 Task: Use search operators to find and preview messages with particular Mail.
Action: Mouse moved to (212, 70)
Screenshot: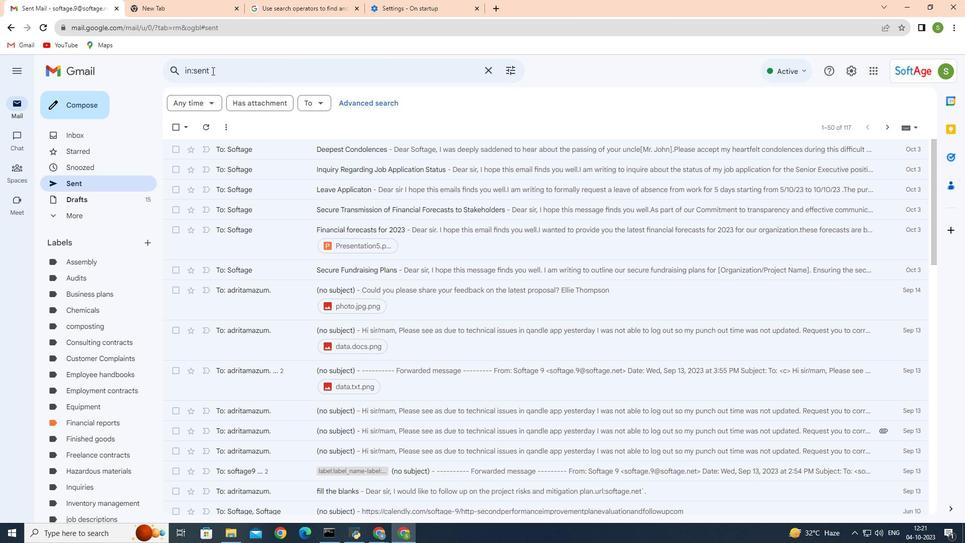 
Action: Mouse pressed left at (212, 70)
Screenshot: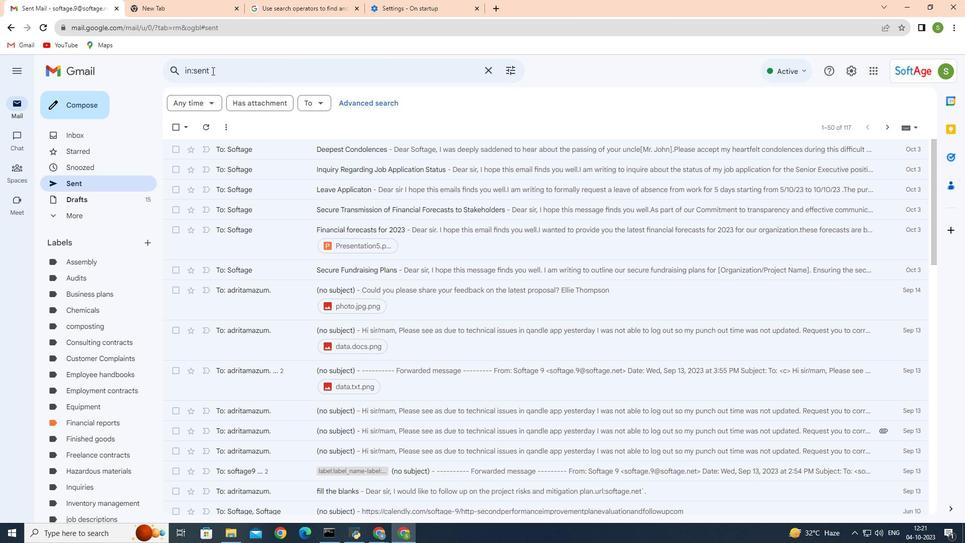 
Action: Mouse moved to (170, 68)
Screenshot: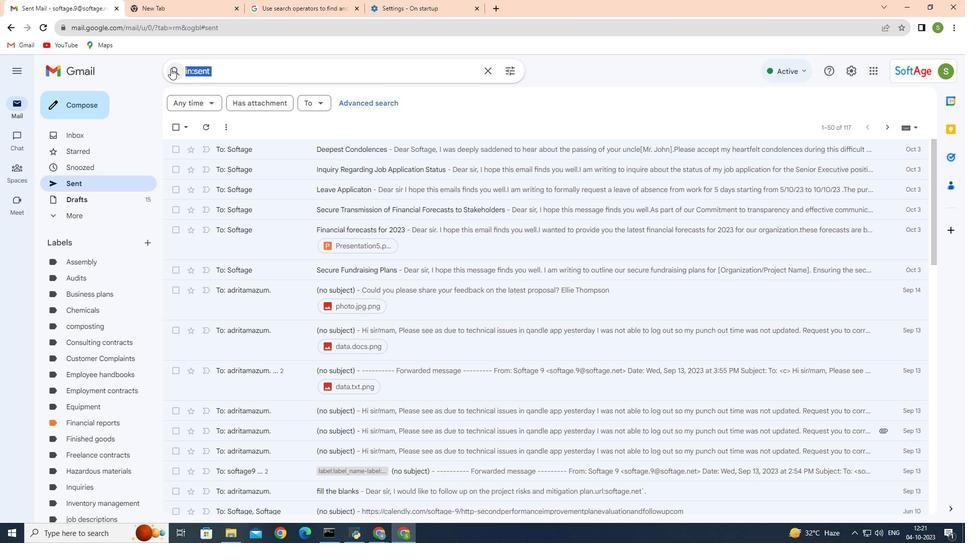 
Action: Key pressed to<Key.space>
Screenshot: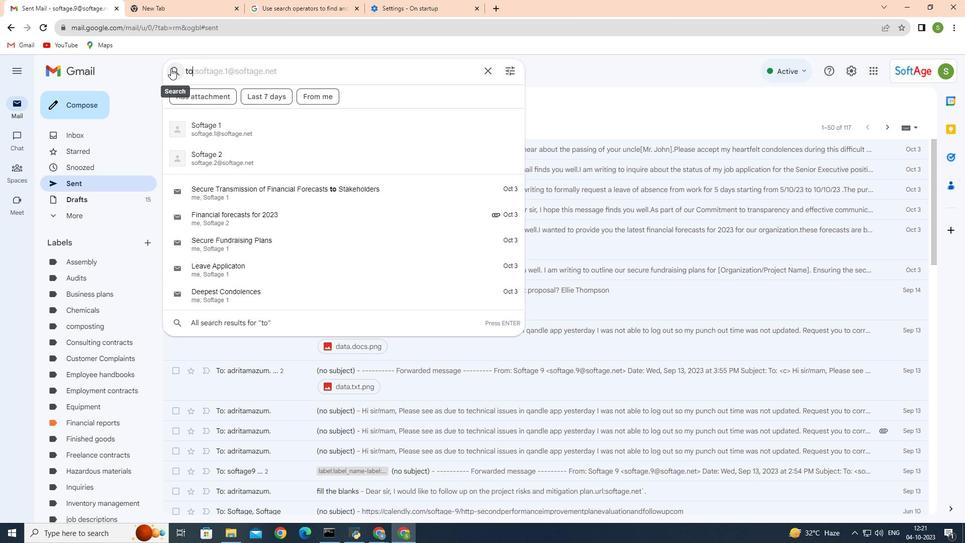 
Action: Mouse moved to (230, 157)
Screenshot: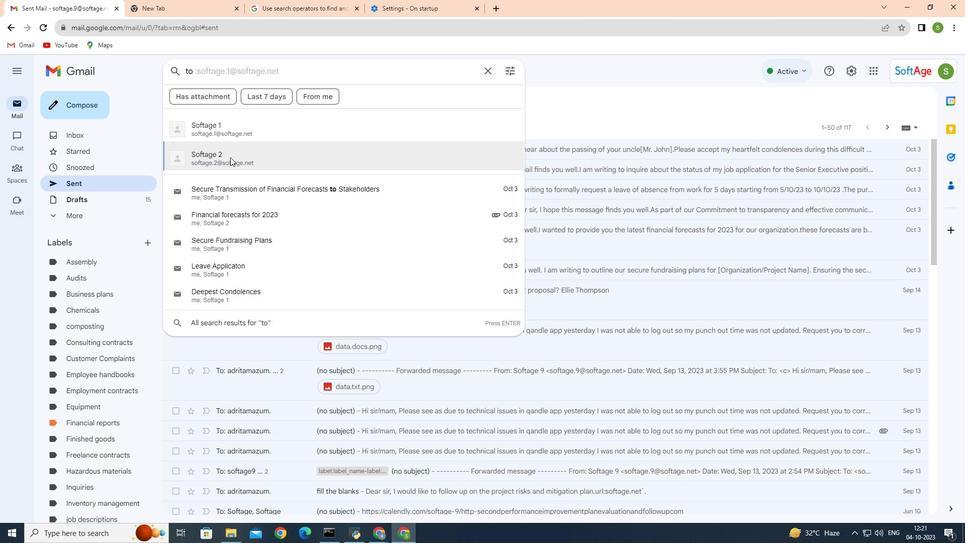 
Action: Mouse pressed left at (230, 157)
Screenshot: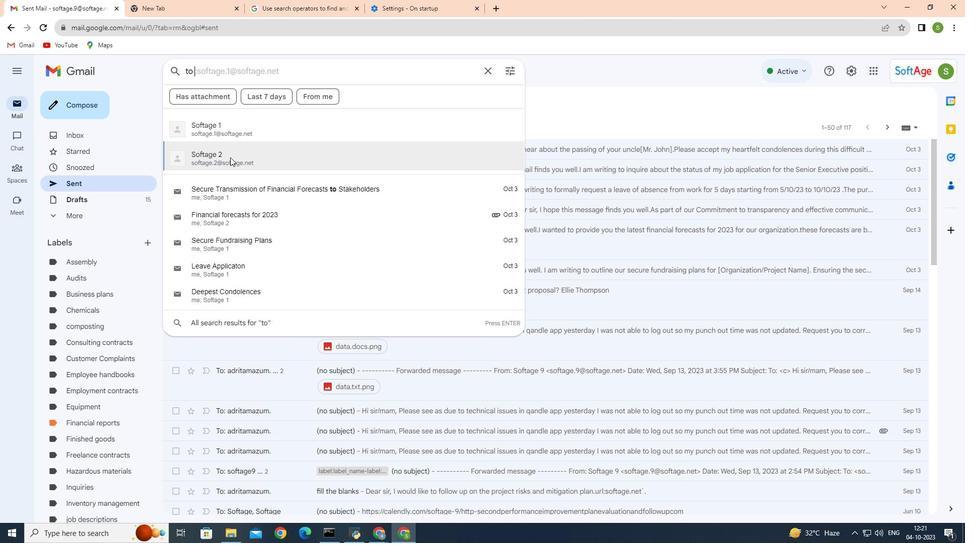 
Action: Mouse moved to (283, 68)
Screenshot: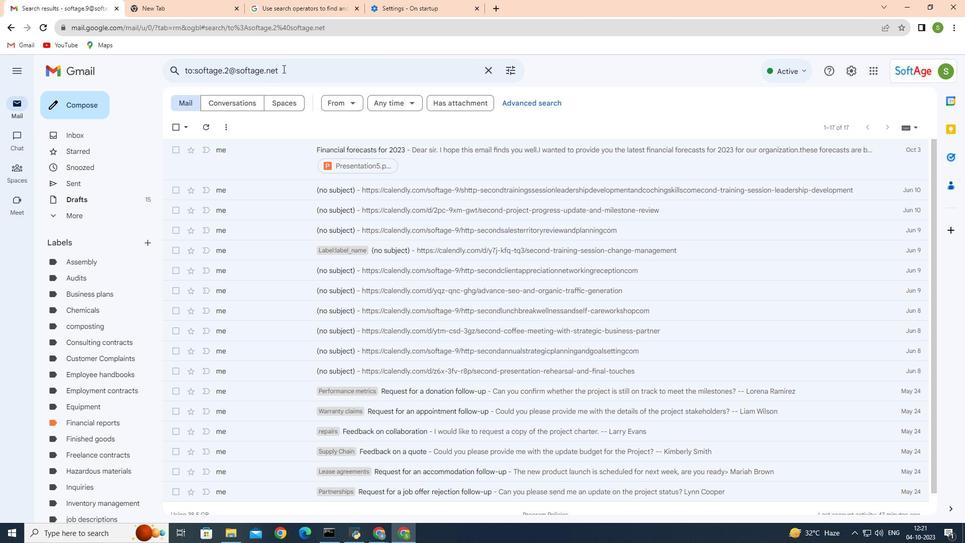 
Action: Mouse pressed left at (283, 68)
Screenshot: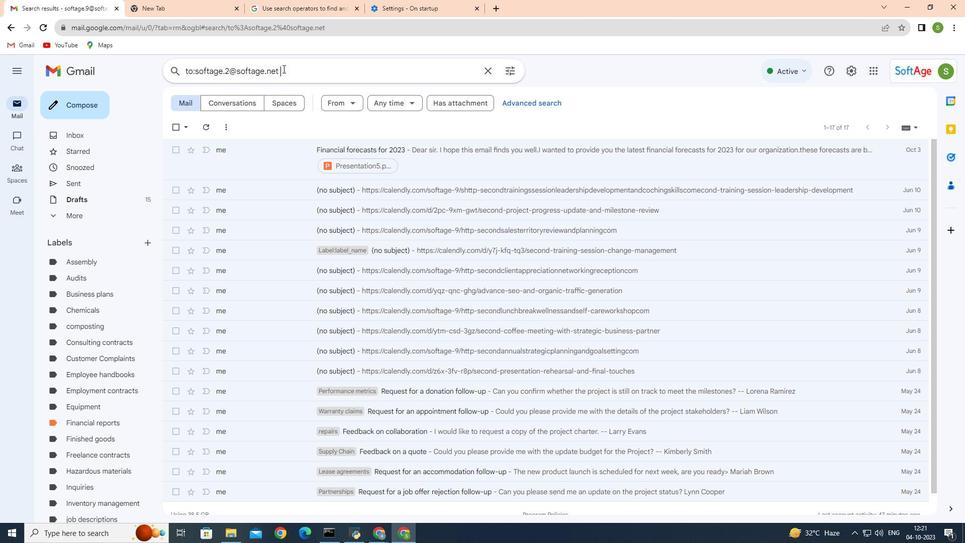
Action: Mouse moved to (286, 72)
Screenshot: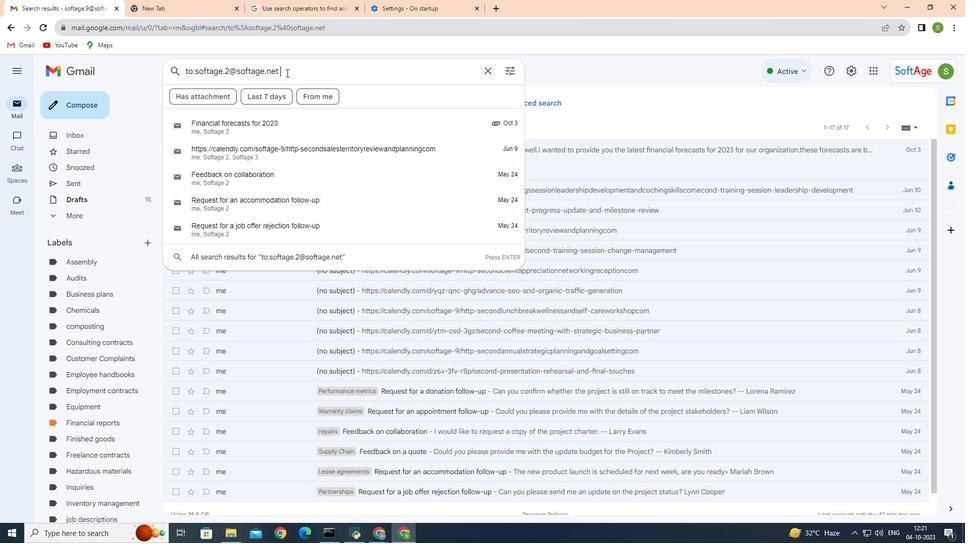 
Action: Mouse pressed left at (286, 72)
Screenshot: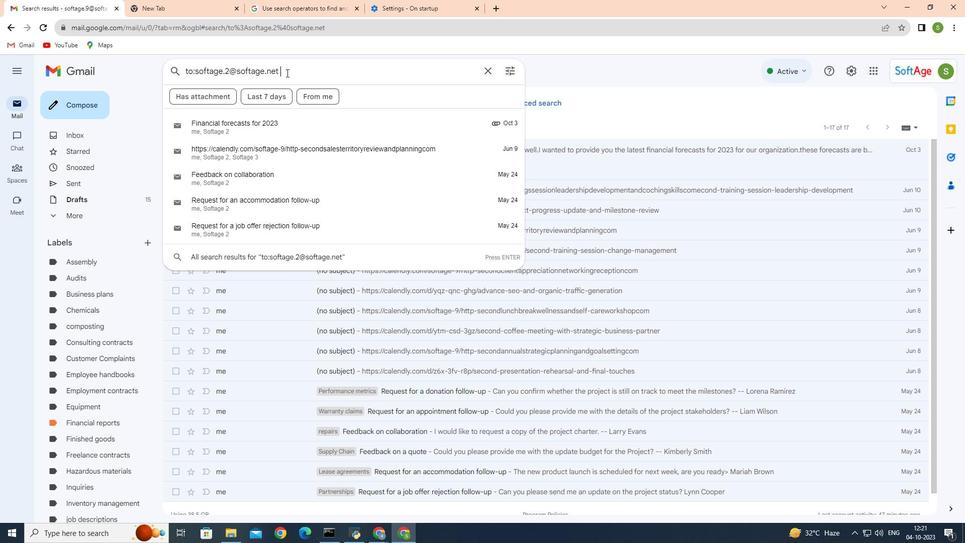 
Action: Mouse moved to (192, 76)
Screenshot: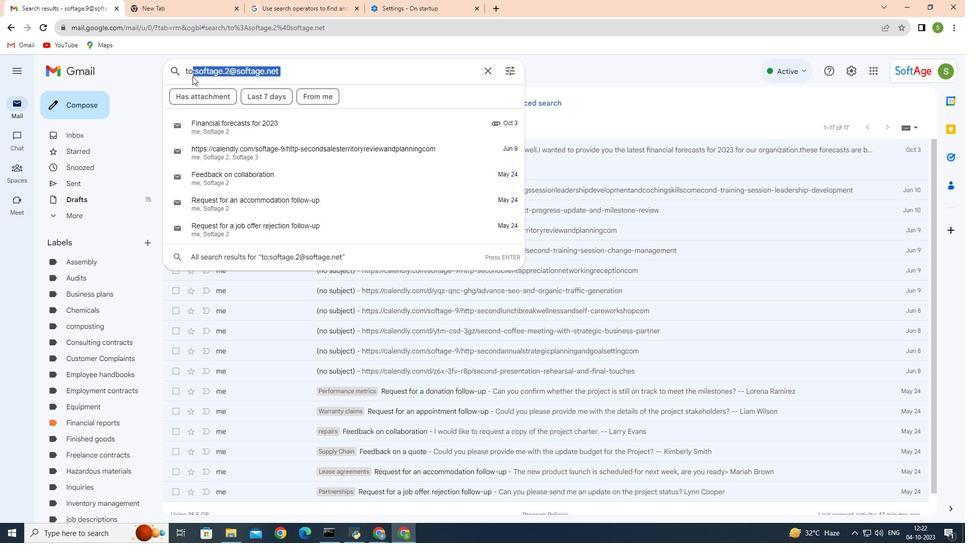 
Action: Key pressed <Key.backspace><Key.space>so
Screenshot: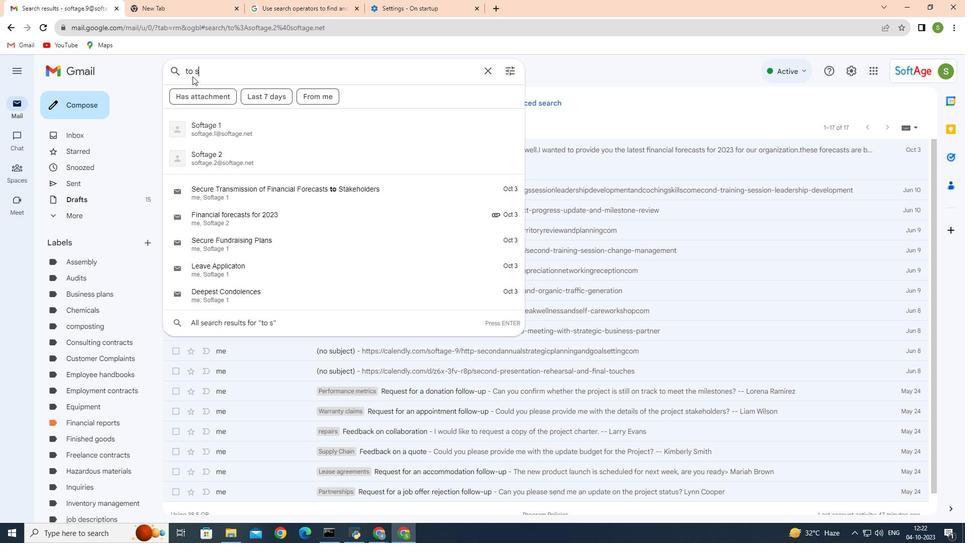 
Action: Mouse moved to (208, 124)
Screenshot: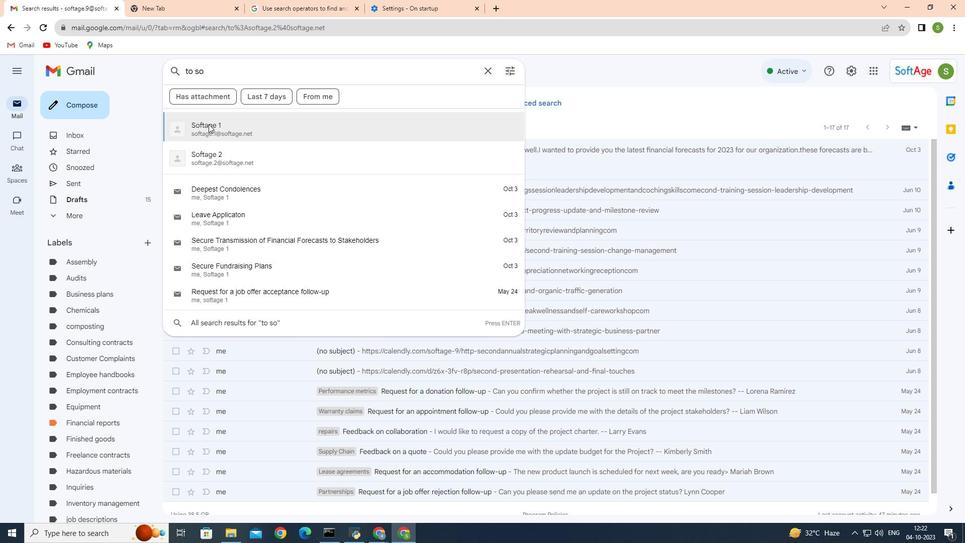 
Action: Mouse pressed left at (208, 124)
Screenshot: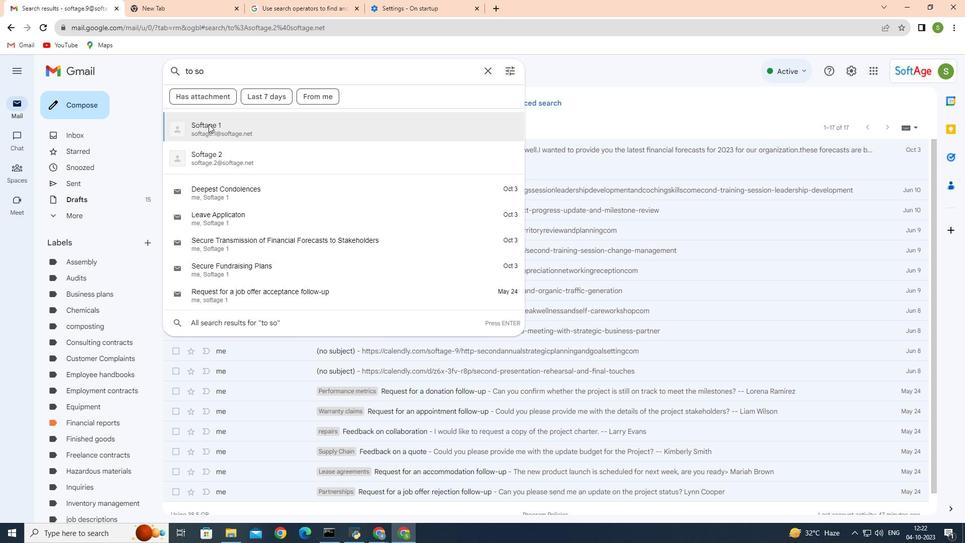 
Action: Mouse moved to (228, 164)
Screenshot: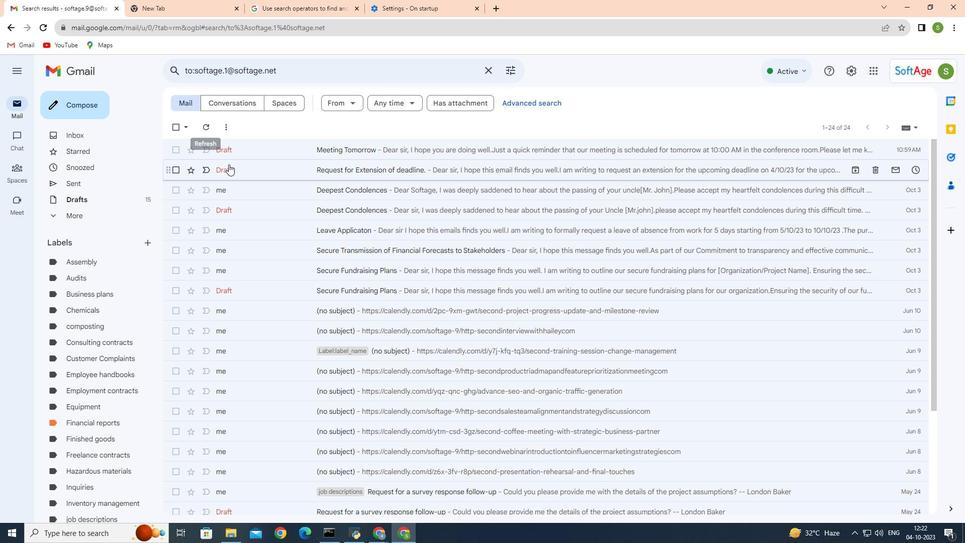 
Action: Mouse scrolled (228, 163) with delta (0, 0)
Screenshot: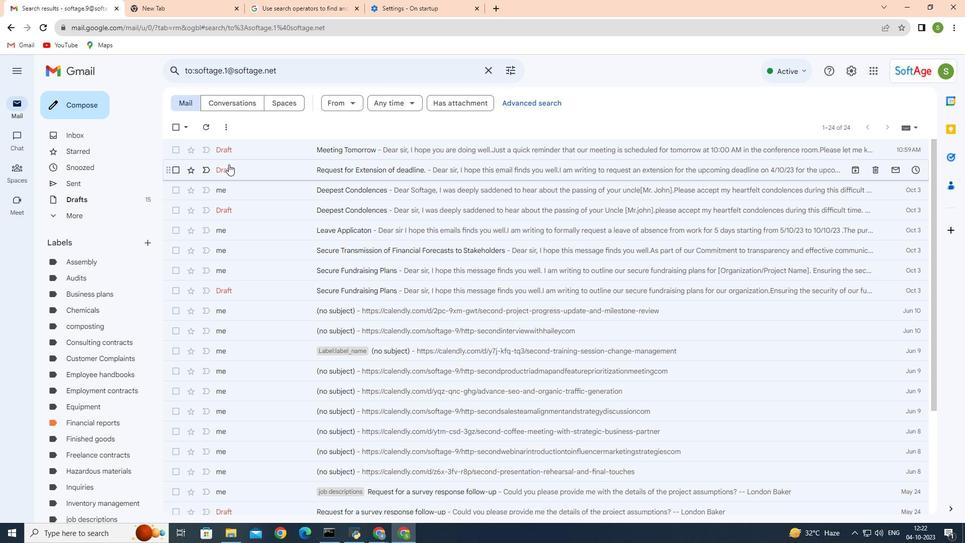 
Action: Mouse scrolled (228, 163) with delta (0, 0)
Screenshot: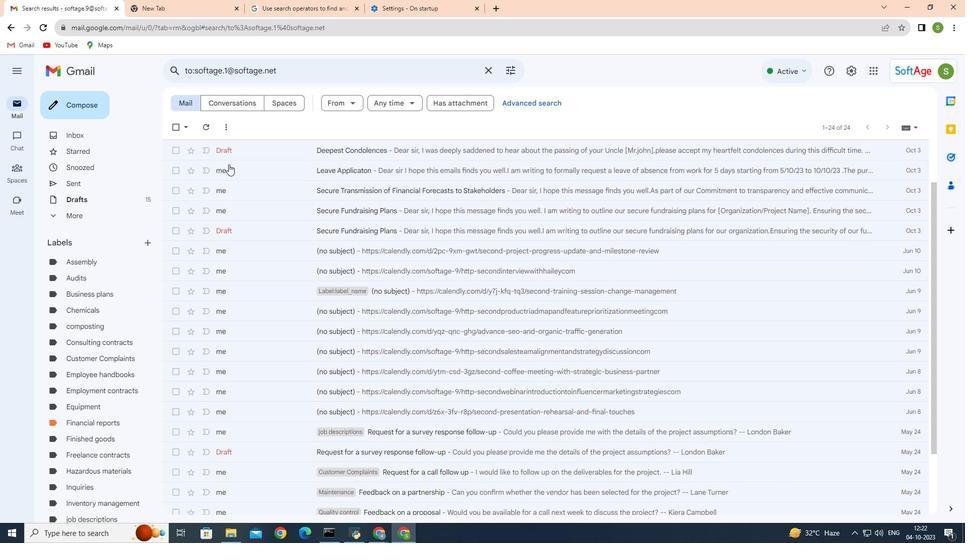 
Action: Mouse scrolled (228, 163) with delta (0, 0)
Screenshot: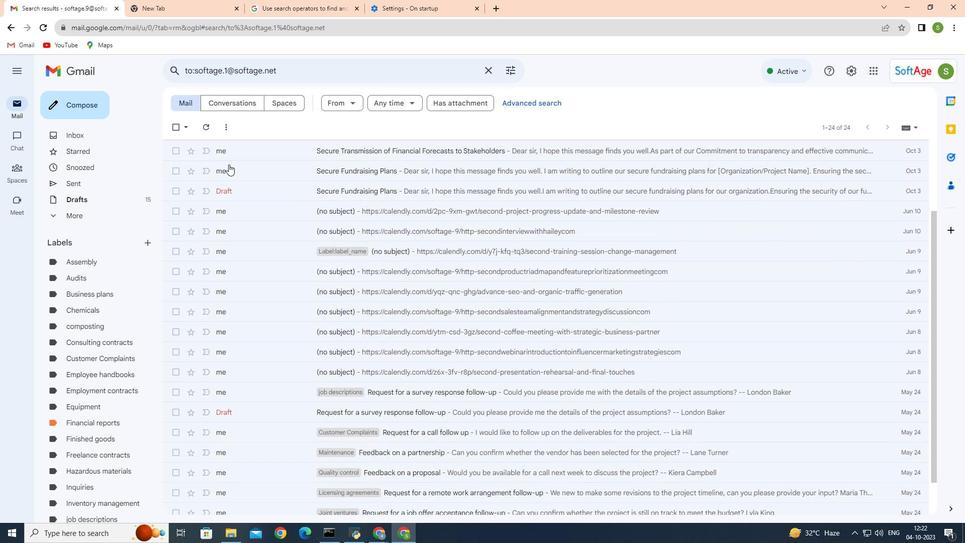 
Action: Mouse scrolled (228, 163) with delta (0, 0)
Screenshot: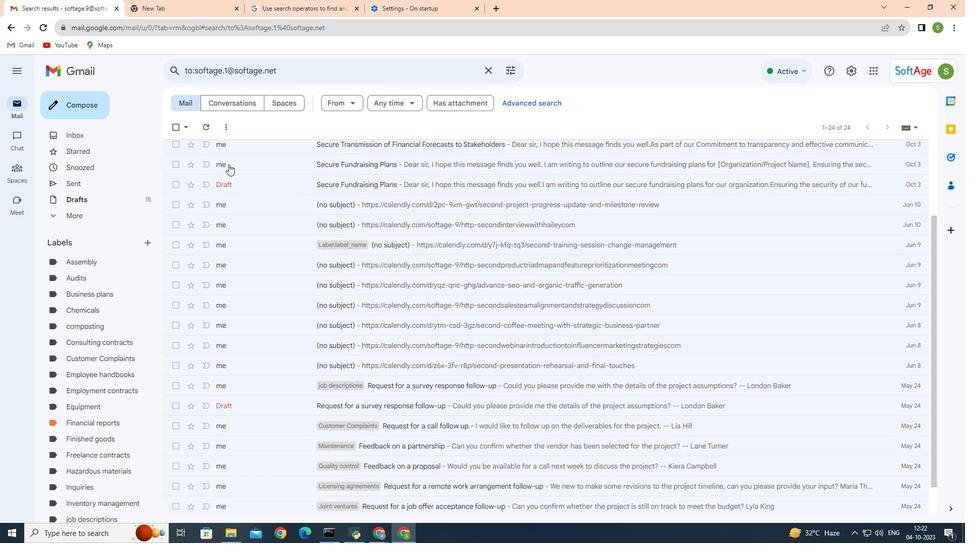 
Action: Mouse moved to (229, 164)
Screenshot: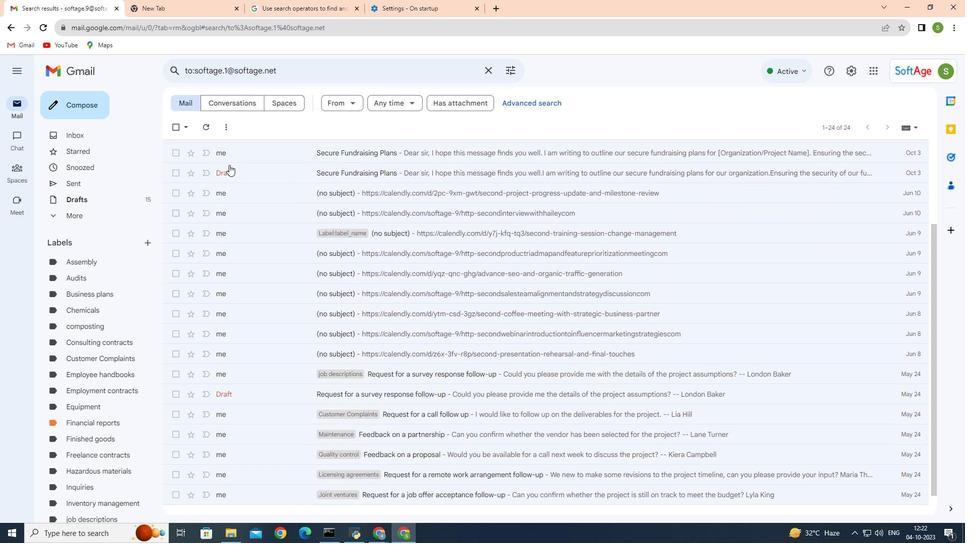 
Action: Mouse scrolled (229, 164) with delta (0, 0)
Screenshot: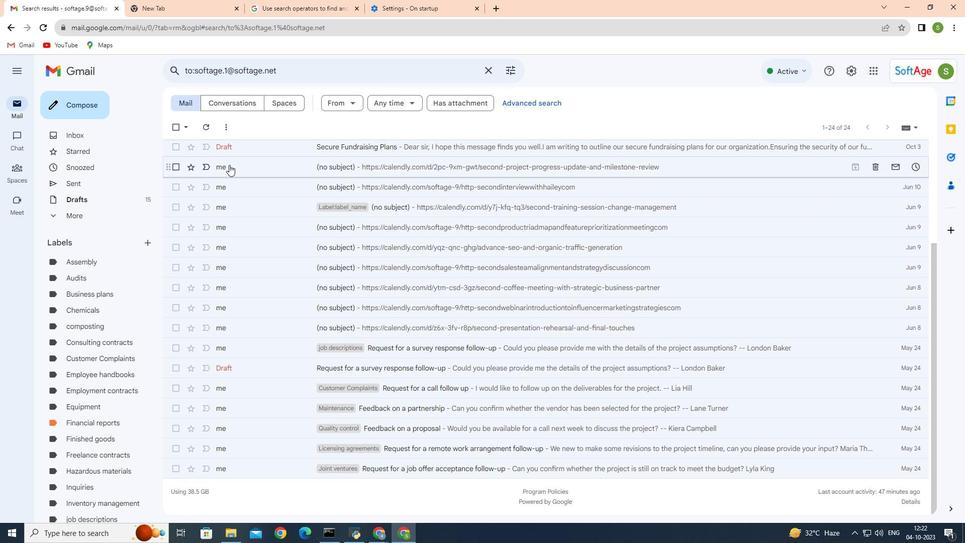 
Action: Mouse scrolled (229, 164) with delta (0, 0)
Screenshot: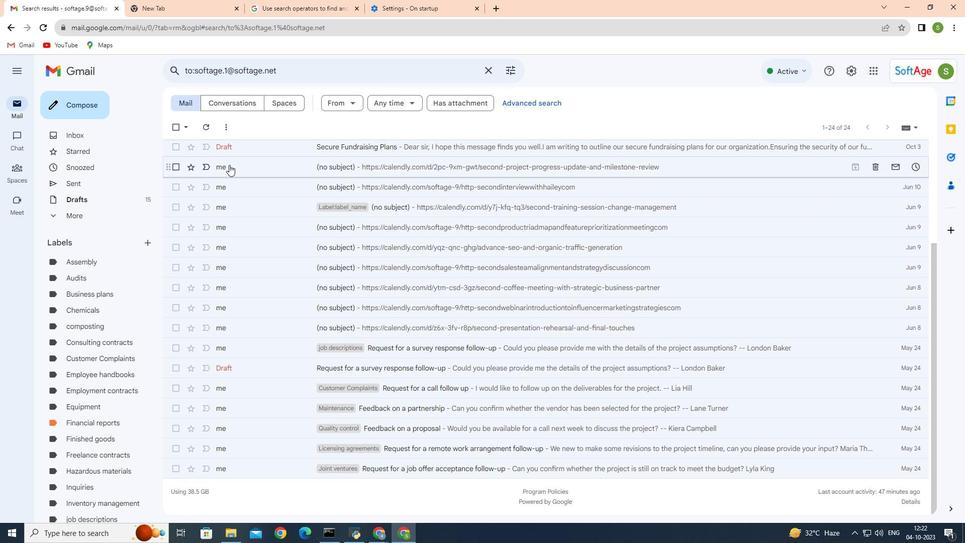 
Action: Mouse scrolled (229, 164) with delta (0, 0)
Screenshot: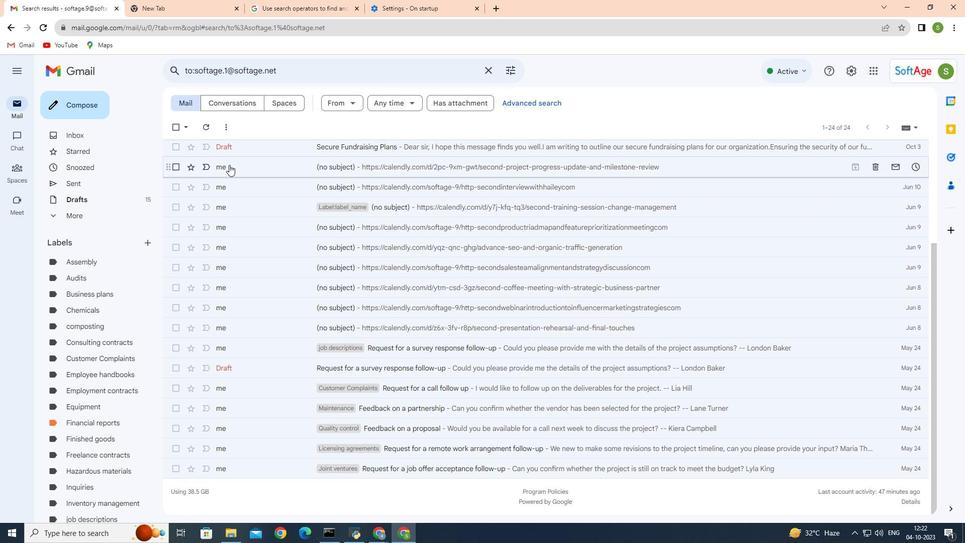 
Action: Mouse scrolled (229, 164) with delta (0, 0)
Screenshot: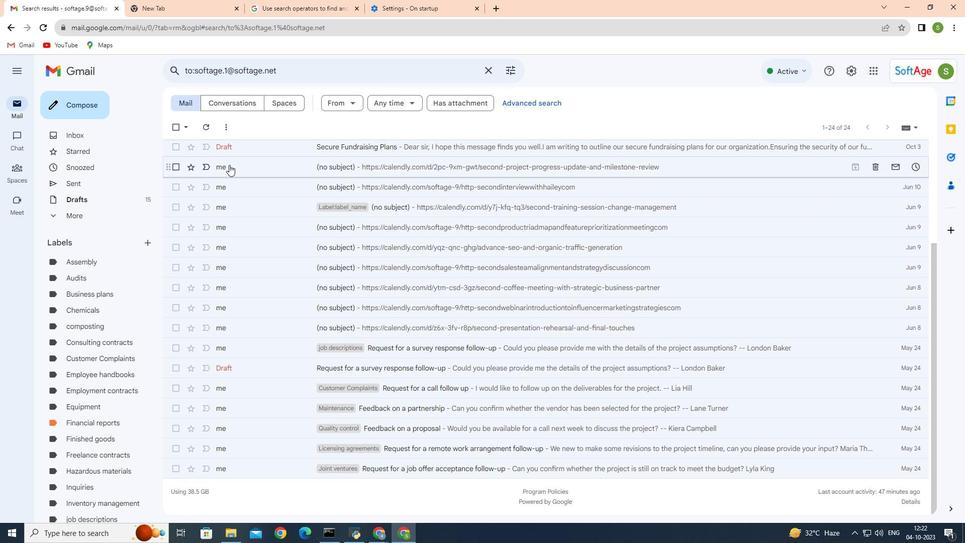 
Action: Mouse scrolled (229, 164) with delta (0, 0)
Screenshot: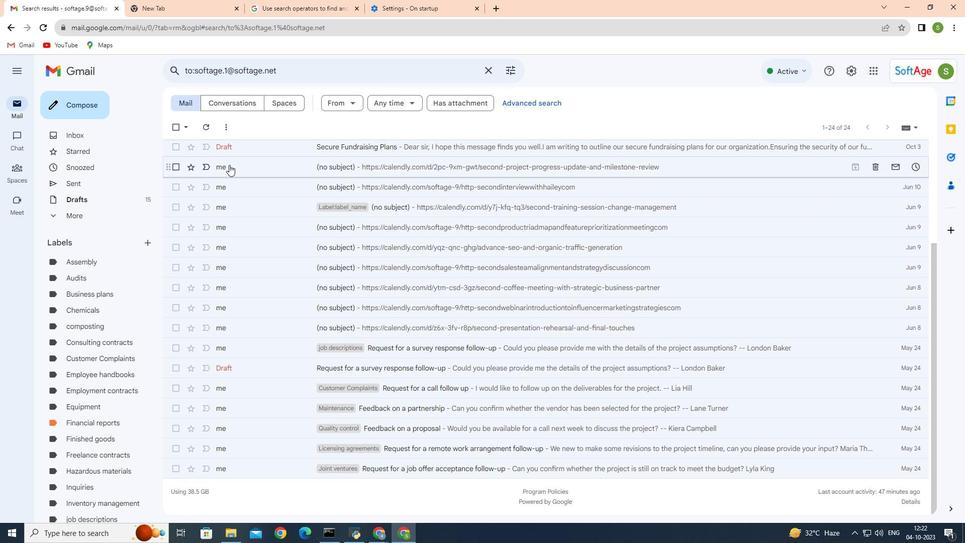 
Action: Mouse moved to (230, 172)
Screenshot: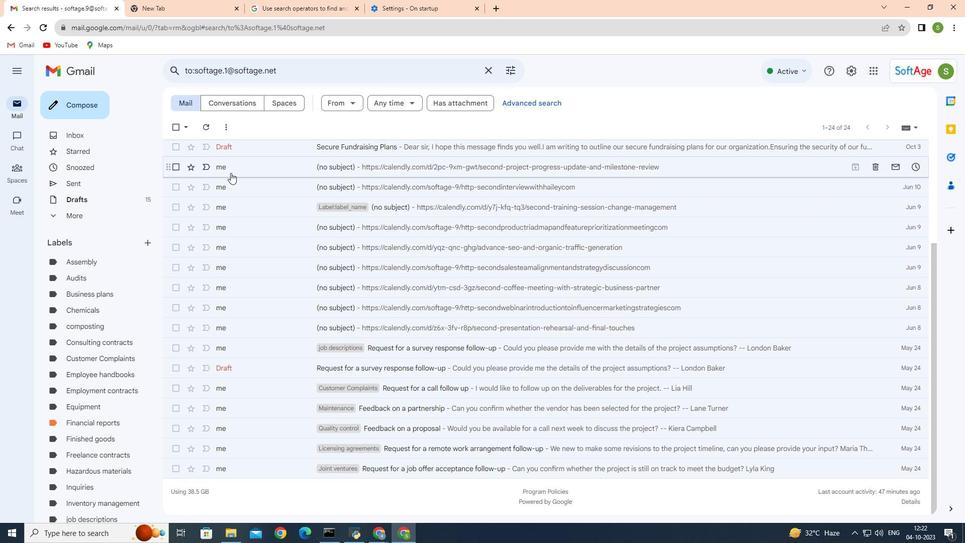 
Action: Mouse scrolled (230, 173) with delta (0, 0)
Screenshot: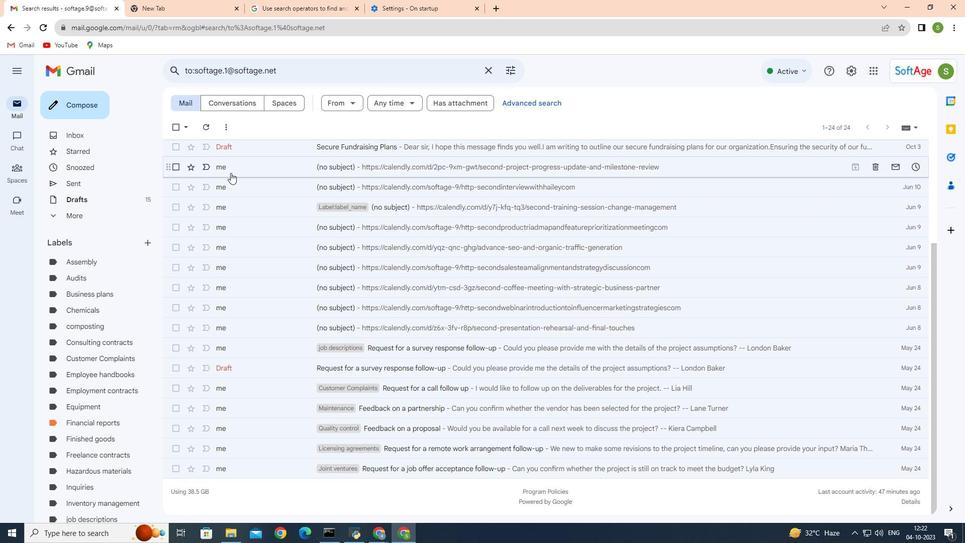 
Action: Mouse scrolled (230, 173) with delta (0, 0)
Screenshot: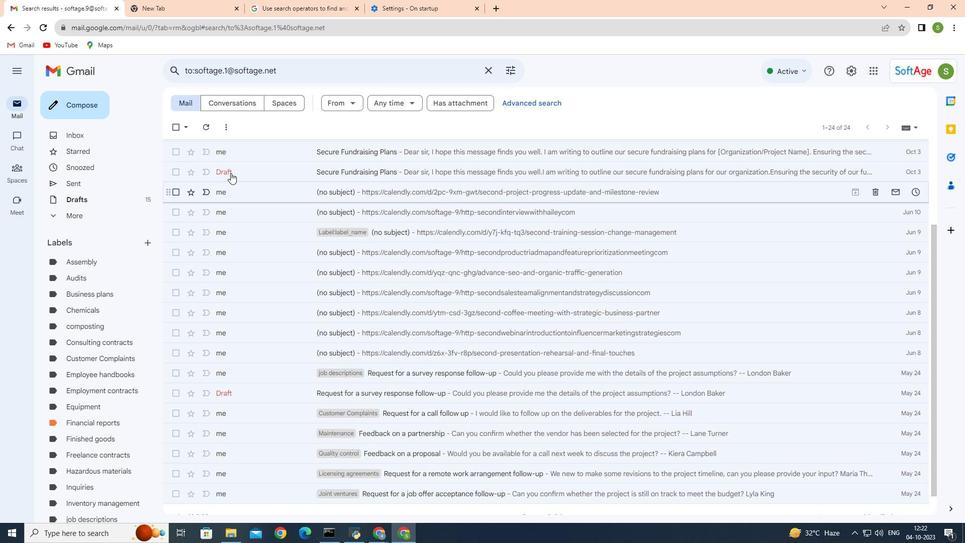 
Action: Mouse scrolled (230, 173) with delta (0, 0)
Screenshot: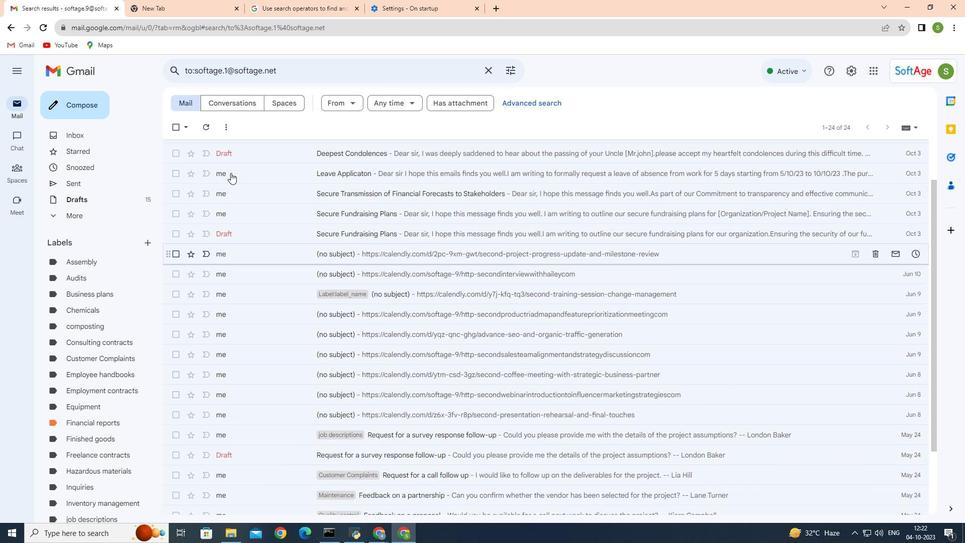 
Action: Mouse moved to (231, 176)
Screenshot: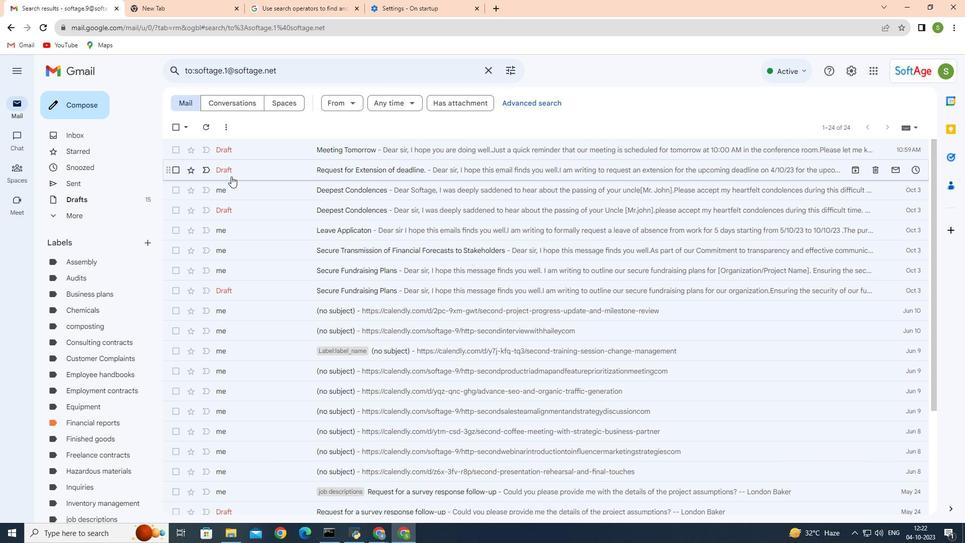 
Action: Mouse scrolled (231, 177) with delta (0, 0)
Screenshot: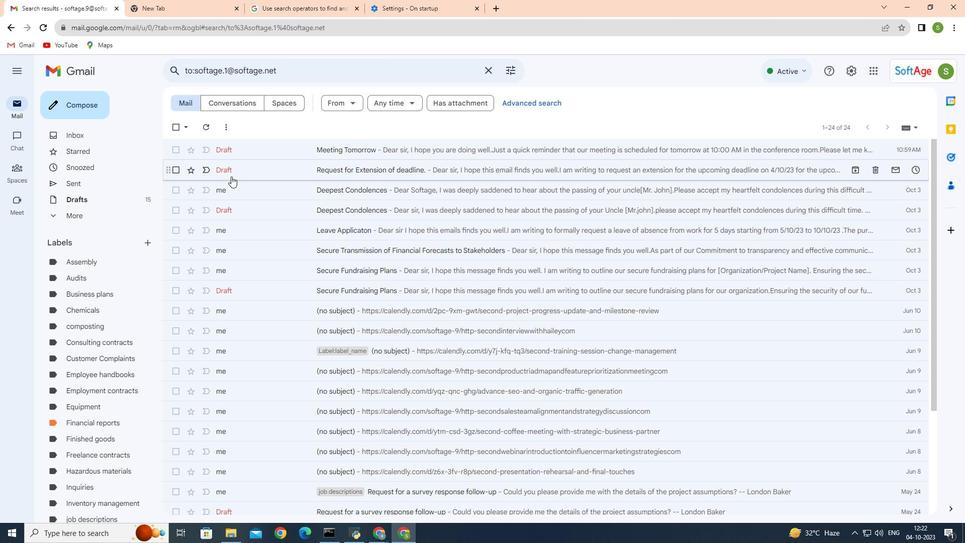 
Action: Mouse scrolled (231, 177) with delta (0, 0)
Screenshot: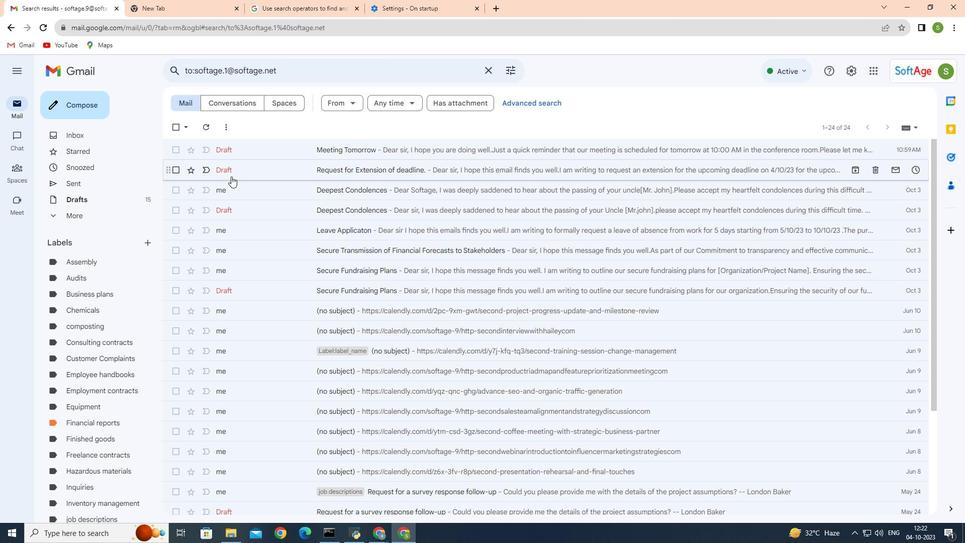 
Action: Mouse scrolled (231, 177) with delta (0, 0)
Screenshot: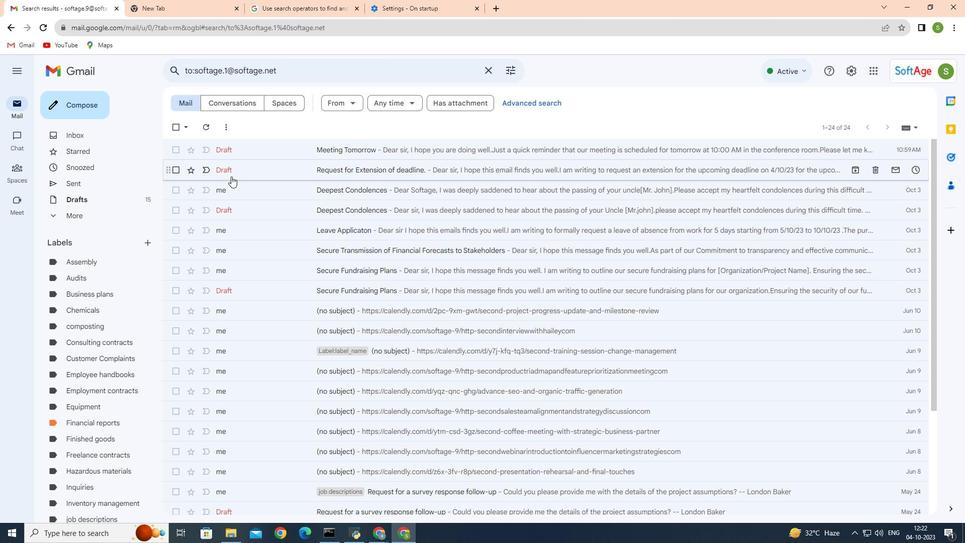 
Action: Mouse moved to (226, 186)
Screenshot: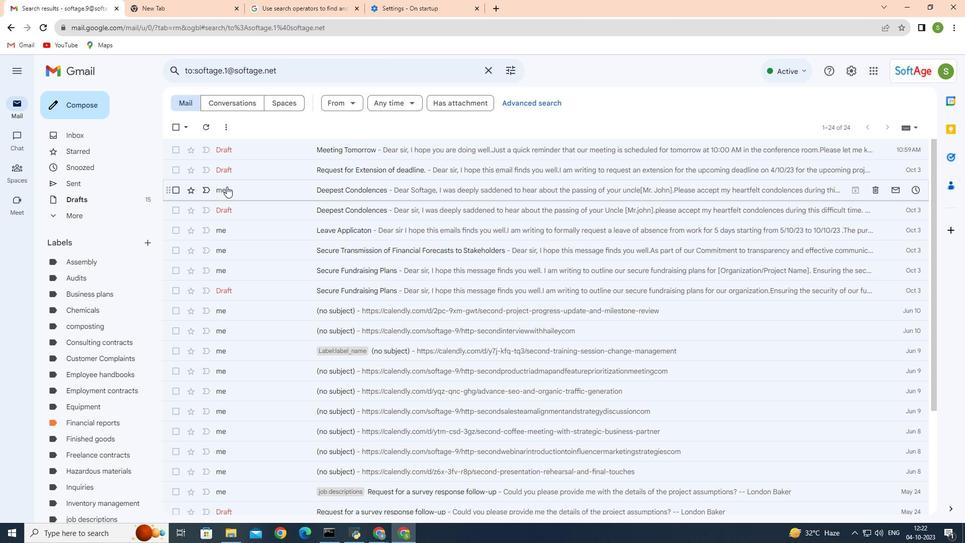 
